 Task: open an excel sheet and write heading  Cash Flow TrackerAdd Dates in a column and its values below  '2023-05-01, 2023-05-03, 2023-05-06, 2023-05-10, 2023-05-15, 2023-05-20, 2023-05-25 & 2023-05-31'Add Descriptions in next column and its values below  Monthly Salary, Grocery Shopping, Dining Out., Utility Bill, Transportation, Entertainment, Miscellaneous & Total. Add Amount in next column and its values below  $2,500, $100, $50, $150, $30, $50, $20& $400. Add Income/ Expense in next column and its values below  Income, Expenses, Expenses, Expenses, Expenses, Expenses & Expenses. Add Balance in next column and its values below  $2,500, $2,400, $2,350, $2,200, $2,170, $2,120, $2,100 & $2100. Save page Budget Control Spreadsheet
Action: Mouse moved to (30, 108)
Screenshot: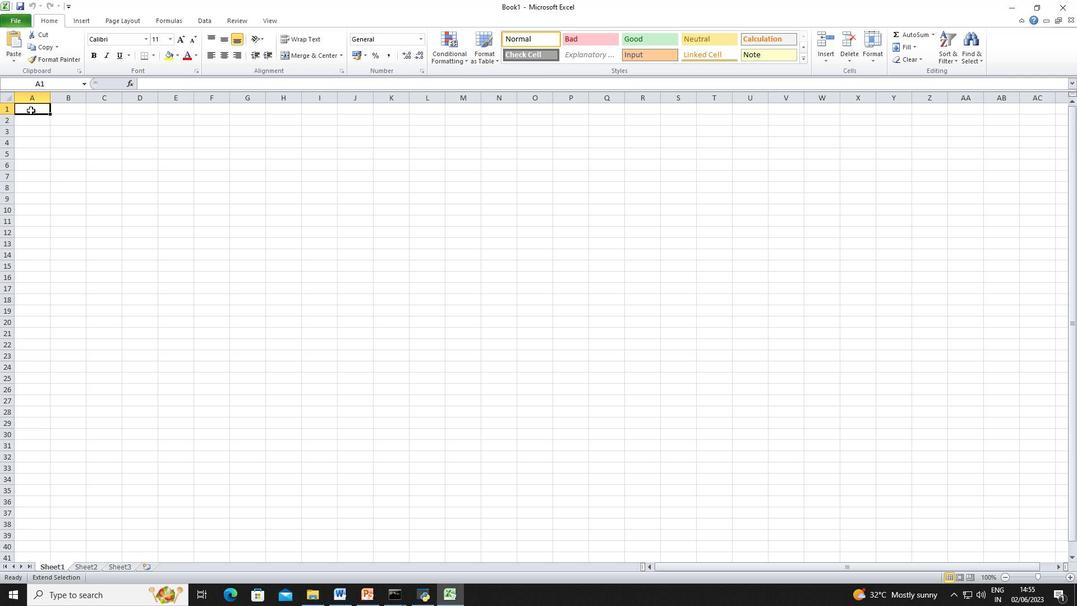 
Action: Mouse pressed left at (30, 108)
Screenshot: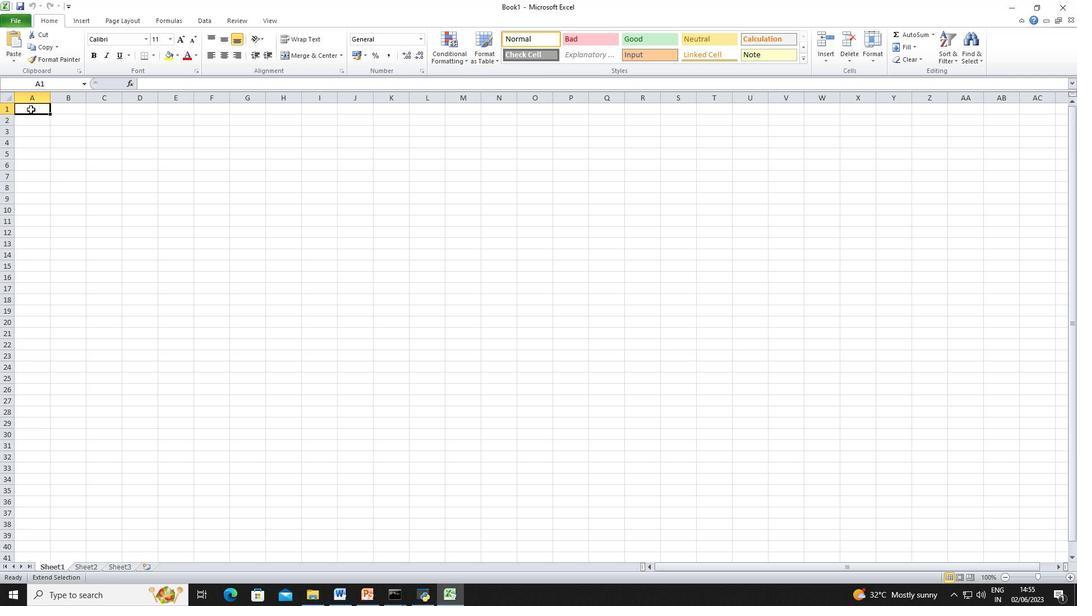 
Action: Key pressed <Key.shift><Key.shift><Key.shift><Key.shift><Key.shift><Key.shift>Cash<Key.space><Key.shift><Key.shift><Key.shift><Key.shift><Key.shift><Key.shift><Key.shift>Flow<Key.space><Key.shift>Tracker
Screenshot: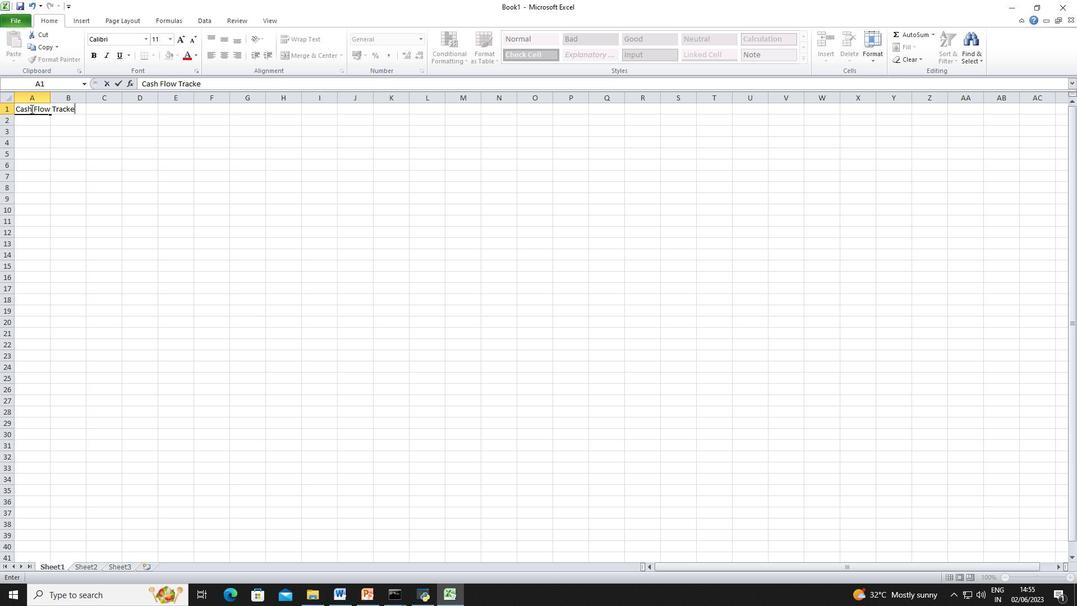 
Action: Mouse moved to (31, 133)
Screenshot: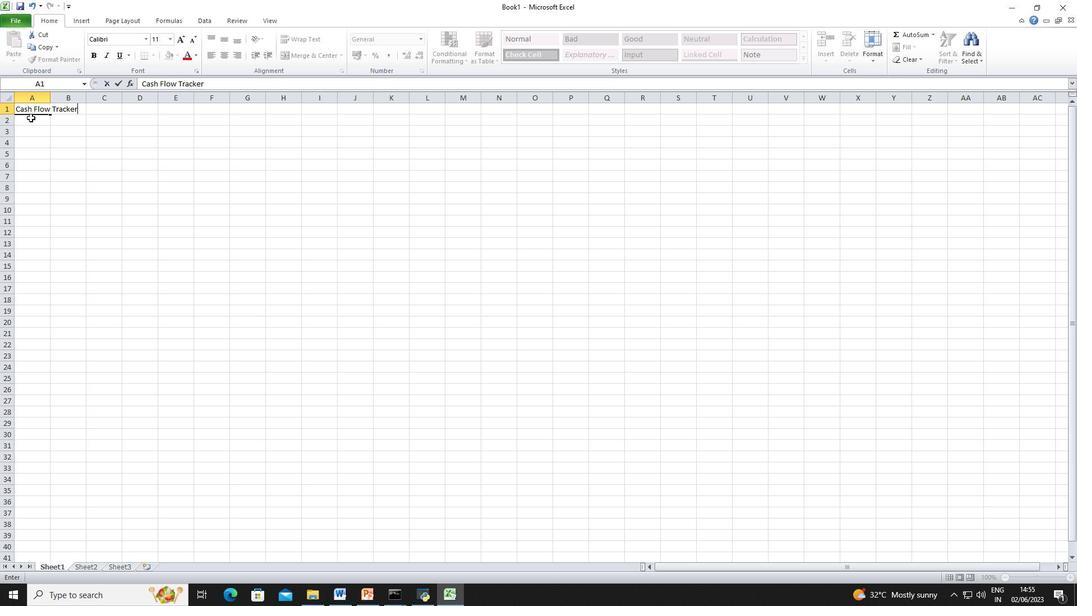 
Action: Mouse pressed left at (31, 133)
Screenshot: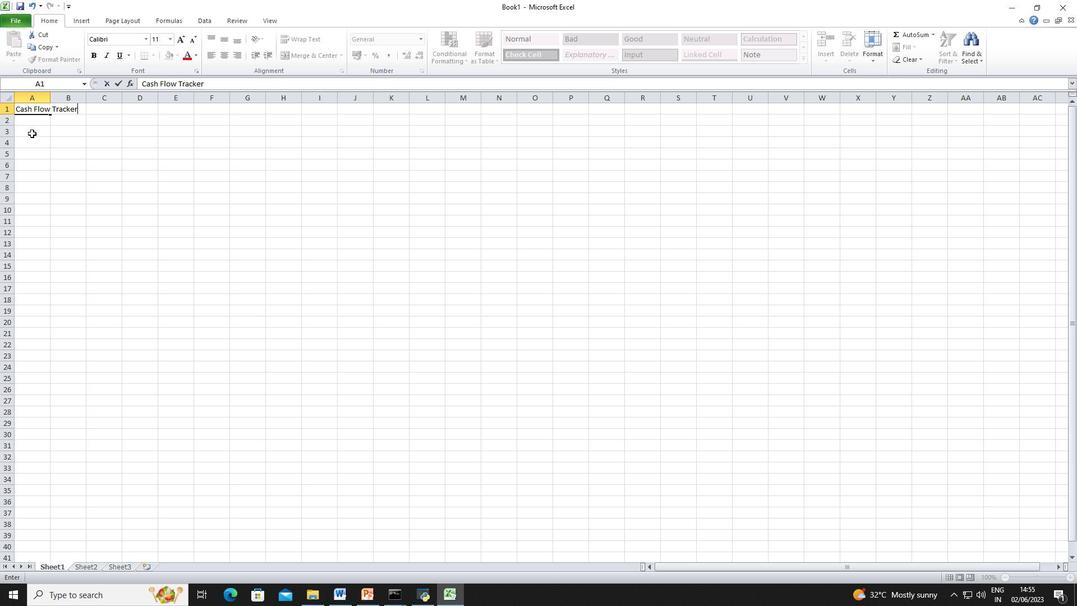 
Action: Key pressed <Key.shift>Dates<Key.down>2023-05-01<Key.down>2023-05-03<Key.down>2023-05-06<Key.down>2023-05-10<Key.down>2023-05-15<Key.down>2023-05-20<Key.down>2023-05025<Key.backspace><Key.backspace><Key.backspace>-25<Key.enter>2023-05-31<Key.down><Key.right><Key.up><Key.up><Key.up><Key.up><Key.up><Key.up><Key.up><Key.up><Key.up><Key.shift>Descriptions<Key.down><Key.shift>Monthly<Key.space><Key.shift>Salary<Key.down><Key.shift>Grocery<Key.space><Key.shift>Shopping<Key.enter><Key.shift><Key.shift><Key.shift><Key.shift><Key.shift>Dining<Key.space><Key.shift><Key.shift><Key.shift><Key.shift><Key.shift><Key.shift><Key.shift><Key.shift><Key.shift>Out<Key.enter><Key.shift><Key.shift><Key.shift><Key.shift><Key.shift><Key.shift><Key.shift><Key.shift><Key.shift><Key.shift><Key.shift>Utility<Key.space><Key.shift>Bill<Key.down><Key.shift>Transportation<Key.enter><Key.shift><Key.shift><Key.shift><Key.shift><Key.shift>Entertainment<Key.enter><Key.shift>Miscellaneous<Key.down><Key.shift><Key.shift><Key.shift><Key.shift><Key.shift><Key.shift><Key.shift><Key.shift><Key.shift><Key.shift><Key.shift><Key.shift><Key.shift><Key.shift>Total<Key.down><Key.right><Key.right><Key.up><Key.up><Key.up><Key.up><Key.up><Key.up><Key.up><Key.up><Key.up><Key.shift><Key.shift><Key.shift><Key.shift><Key.shift><Key.shift><Key.shift><Key.shift><Key.shift><Key.shift><Key.shift><Key.shift><Key.shift><Key.shift><Key.shift><Key.shift><Key.shift><Key.shift><Key.shift><Key.shift><Key.shift><Key.shift><Key.shift><Key.shift><Key.shift><Key.shift><Key.shift><Key.shift>Amount<Key.down><Key.shift>$2,500<Key.down><Key.shift><Key.shift><Key.shift><Key.shift><Key.shift><Key.shift><Key.shift><Key.shift><Key.shift><Key.shift><Key.shift><Key.shift>$100<Key.down><Key.shift><Key.shift><Key.shift><Key.shift><Key.shift><Key.shift><Key.shift><Key.shift><Key.shift><Key.shift><Key.shift><Key.shift><Key.shift><Key.shift><Key.shift><Key.shift><Key.shift><Key.shift><Key.shift><Key.shift><Key.shift><Key.shift><Key.shift><Key.shift><Key.shift><Key.shift><Key.shift><Key.shift><Key.shift><Key.shift><Key.shift><Key.shift><Key.shift><Key.shift><Key.shift><Key.shift><Key.shift><Key.shift><Key.shift><Key.shift><Key.shift><Key.shift><Key.shift><Key.shift><Key.shift><Key.shift><Key.shift>$50<Key.down><Key.shift><Key.shift><Key.shift><Key.shift><Key.shift><Key.shift>$150<Key.down><Key.shift><Key.shift><Key.shift><Key.shift><Key.shift><Key.shift>$30<Key.down><Key.shift><Key.shift><Key.shift>%<Key.backspace><Key.shift>$150<Key.enter><Key.shift><Key.shift><Key.shift><Key.shift><Key.shift><Key.shift><Key.shift><Key.shift><Key.shift><Key.shift><Key.shift><Key.shift><Key.shift><Key.shift><Key.shift><Key.shift><Key.shift><Key.shift><Key.shift><Key.shift><Key.shift><Key.shift><Key.shift><Key.shift><Key.shift><Key.shift><Key.shift><Key.shift><Key.shift><Key.shift><Key.shift><Key.shift><Key.shift><Key.shift><Key.shift><Key.shift><Key.shift><Key.shift><Key.shift><Key.shift><Key.shift><Key.shift><Key.shift><Key.shift><Key.shift><Key.shift><Key.shift><Key.shift><Key.shift><Key.shift><Key.shift><Key.shift><Key.shift><Key.shift><Key.shift><Key.shift><Key.shift><Key.shift><Key.shift><Key.shift><Key.shift><Key.shift><Key.shift><Key.shift><Key.shift><Key.shift><Key.shift><Key.shift><Key.shift><Key.shift><Key.shift><Key.shift><Key.shift><Key.shift><Key.shift><Key.shift><Key.shift><Key.shift><Key.shift><Key.shift><Key.shift><Key.shift><Key.shift><Key.shift><Key.shift><Key.shift><Key.shift><Key.shift><Key.shift><Key.shift><Key.shift><Key.shift><Key.shift><Key.shift><Key.shift><Key.shift><Key.shift><Key.shift><Key.shift><Key.shift><Key.shift><Key.shift><Key.shift><Key.shift><Key.shift><Key.shift><Key.shift><Key.shift><Key.shift><Key.shift><Key.shift><Key.shift><Key.shift><Key.shift><Key.shift><Key.shift><Key.shift><Key.shift><Key.shift><Key.shift><Key.shift><Key.shift><Key.shift><Key.shift><Key.shift><Key.shift>$30<Key.down><Key.up><Key.up><Key.shift><Key.shift>$50<Key.down><Key.shift><Key.shift><Key.shift>$20<Key.down><Key.shift><Key.shift><Key.shift><Key.shift><Key.shift><Key.shift><Key.shift><Key.shift><Key.shift><Key.shift><Key.shift><Key.shift><Key.shift>$400<Key.down><Key.right><Key.up><Key.right><Key.up><Key.right><Key.left><Key.up><Key.left><Key.up><Key.up><Key.up><Key.up><Key.up><Key.up><Key.shift><Key.shift><Key.shift><Key.shift><Key.shift><Key.shift><Key.shift><Key.shift><Key.shift><Key.shift><Key.shift><Key.shift><Key.shift><Key.shift><Key.shift><Key.shift><Key.shift><Key.shift><Key.shift><Key.shift><Key.shift><Key.shift><Key.shift><Key.shift><Key.shift><Key.shift><Key.shift><Key.shift><Key.shift><Key.shift><Key.shift><Key.shift><Key.shift><Key.shift><Key.shift><Key.shift><Key.shift><Key.shift><Key.shift><Key.shift><Key.shift><Key.shift><Key.shift><Key.shift>Income/<Key.shift><Key.shift>Expenses<Key.down><Key.shift>Income
Screenshot: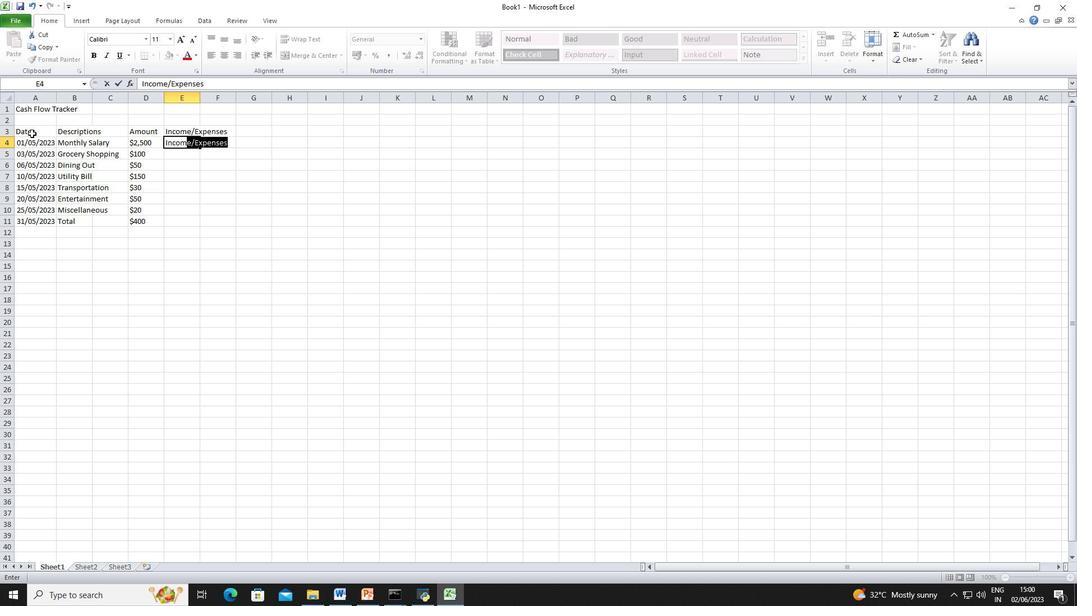
Action: Mouse moved to (186, 142)
Screenshot: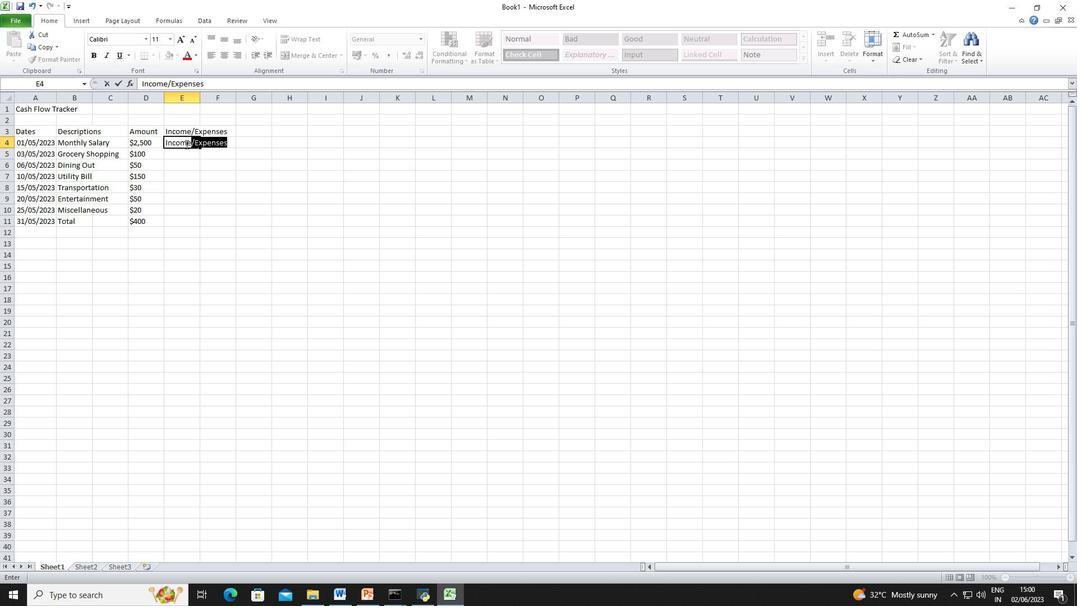 
Action: Mouse pressed left at (186, 142)
Screenshot: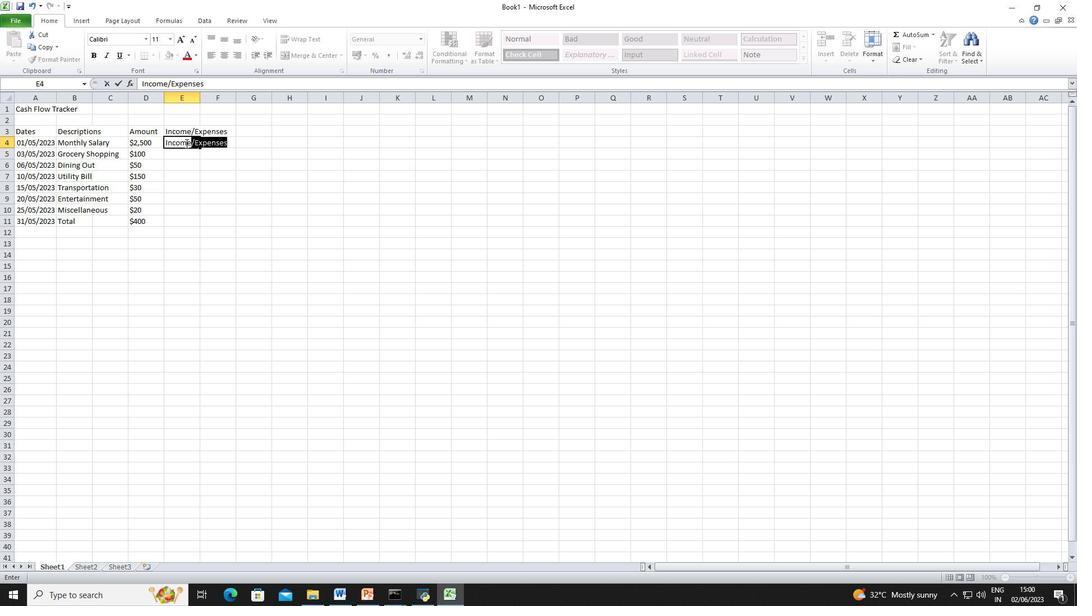 
Action: Mouse moved to (191, 140)
Screenshot: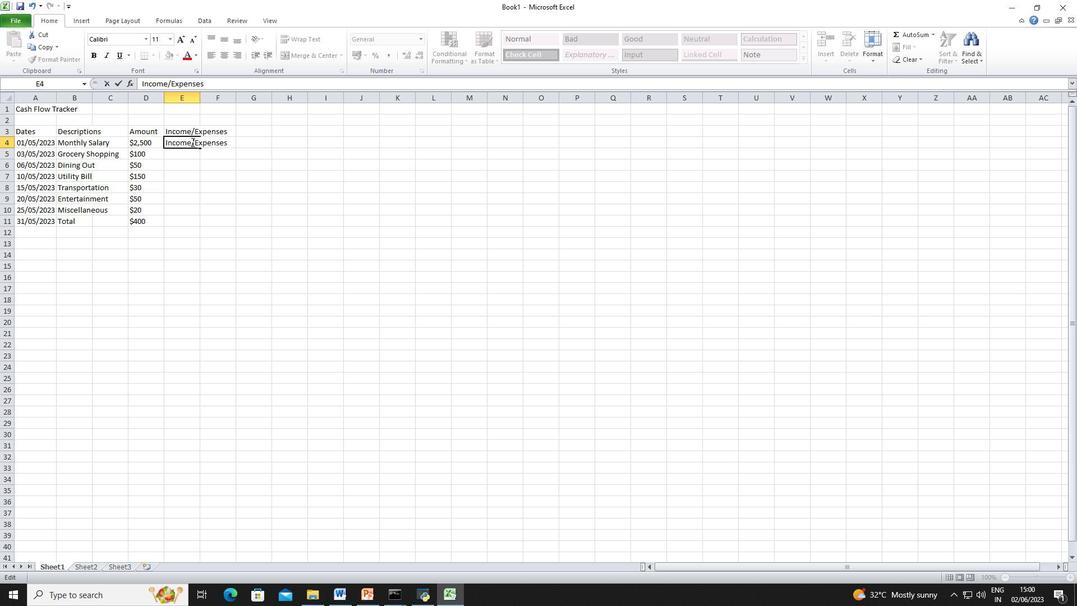 
Action: Mouse pressed left at (191, 140)
Screenshot: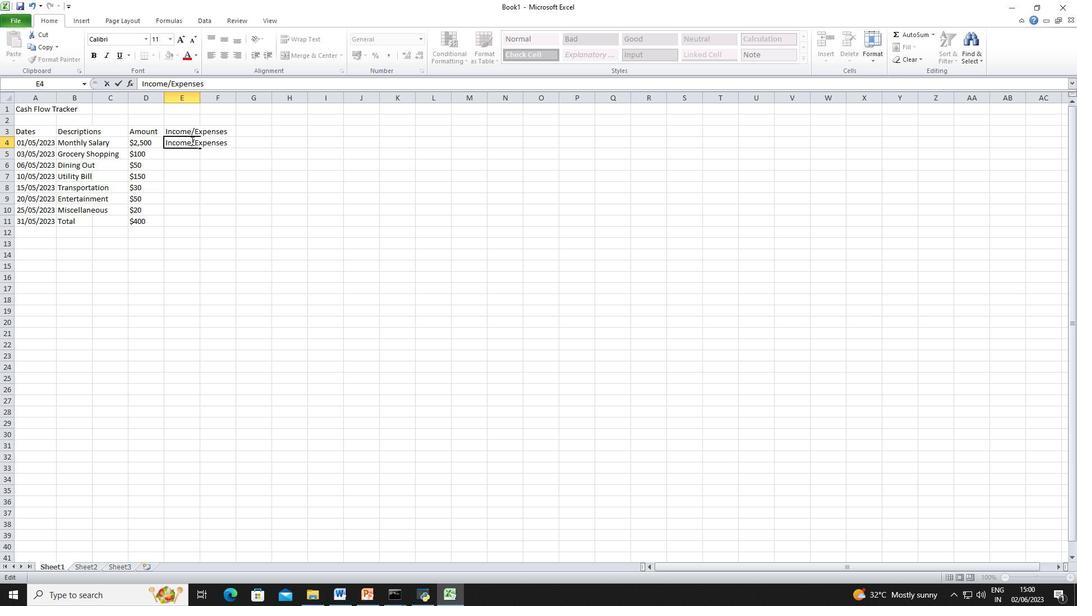 
Action: Mouse moved to (241, 143)
Screenshot: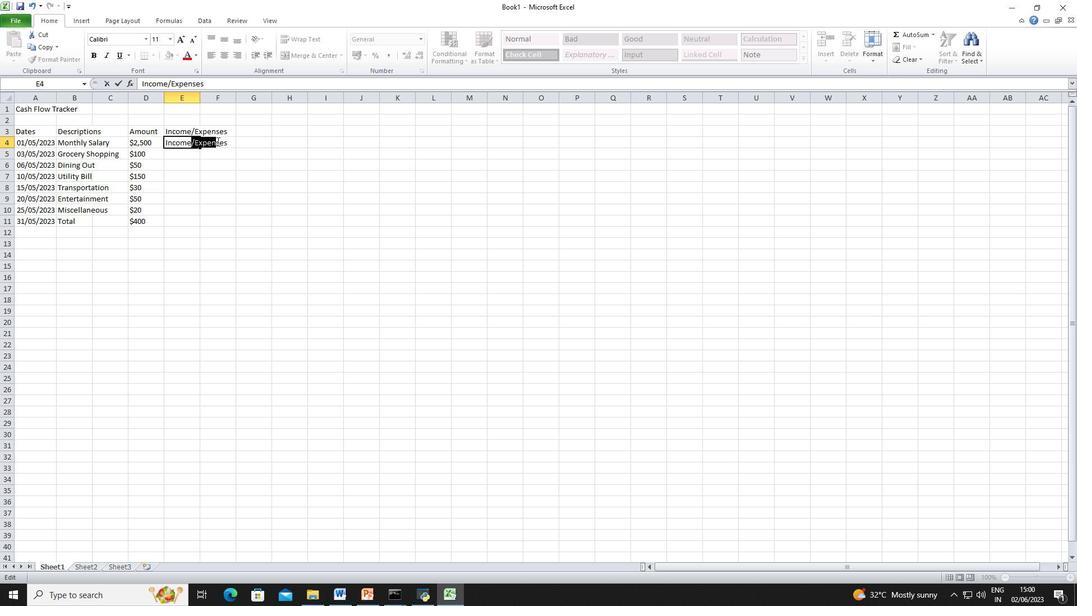 
Action: Key pressed <Key.backspace><Key.down><Key.down><Key.right><Key.left><Key.right>
Screenshot: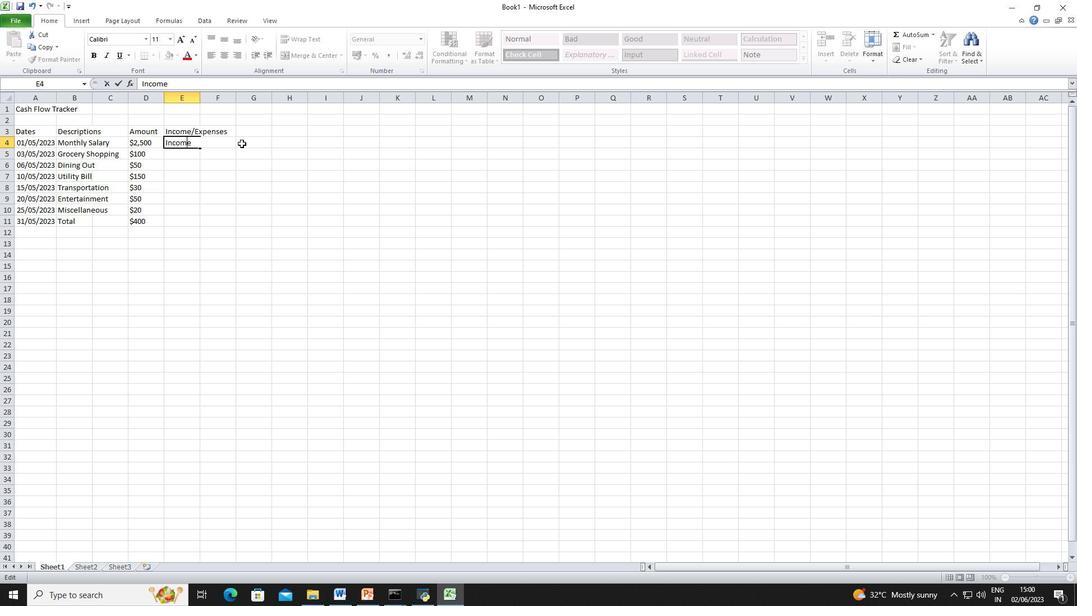 
Action: Mouse moved to (190, 153)
Screenshot: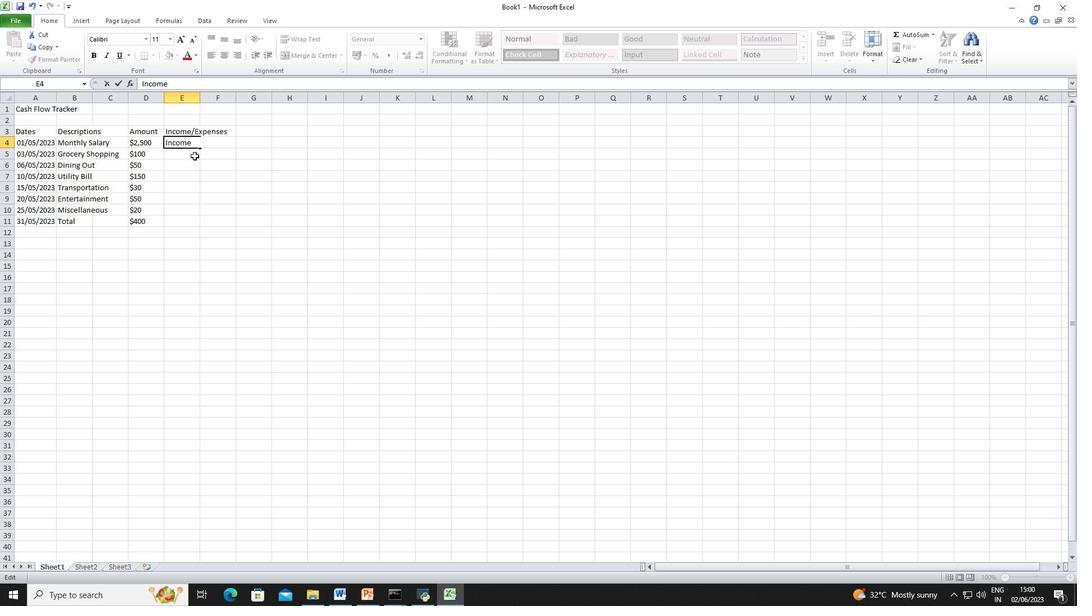 
Action: Mouse pressed left at (190, 153)
Screenshot: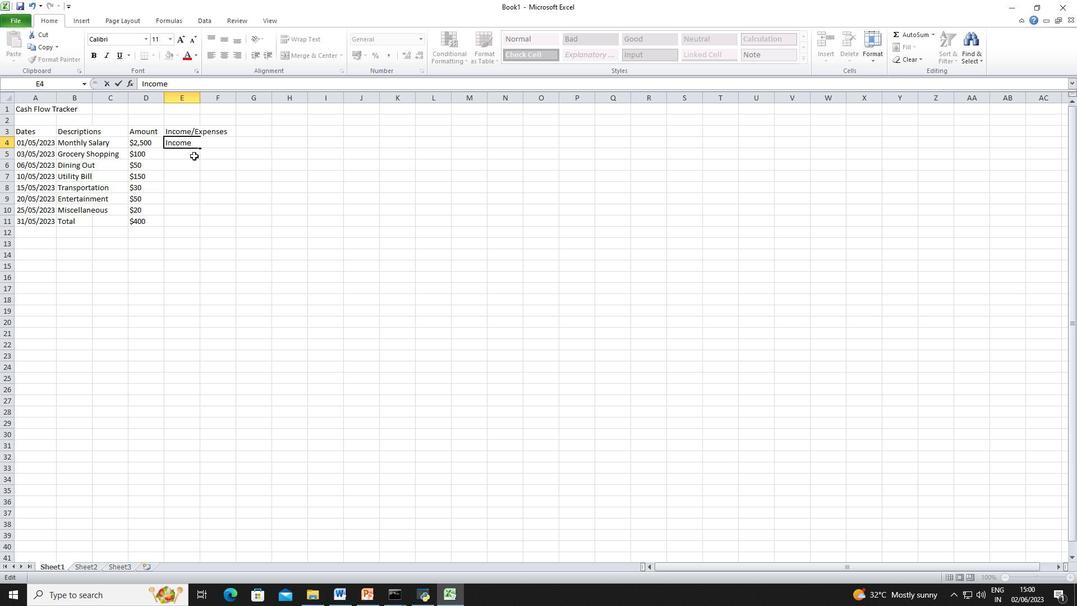 
Action: Mouse moved to (184, 170)
Screenshot: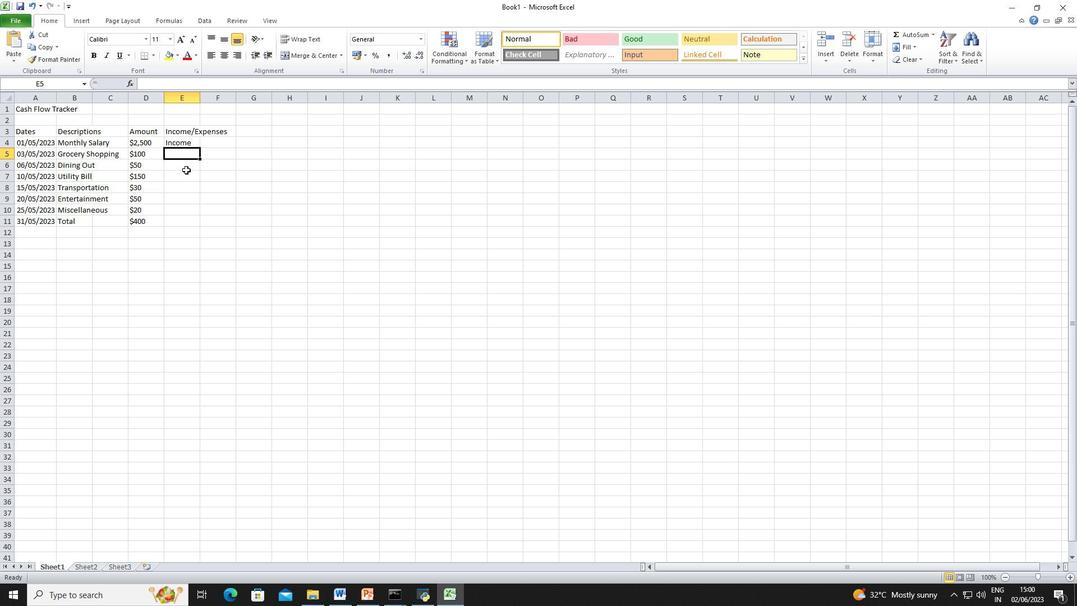
Action: Key pressed <Key.shift>Expenses<Key.enter><Key.shift>Expenses<Key.space><Key.enter><Key.shift>Expenses<Key.enter><Key.shift><Key.shift><Key.shift><Key.shift><Key.shift><Key.shift><Key.shift>Expenses<Key.enter><Key.shift><Key.shift>Expenses<Key.enter><Key.shift><Key.shift><Key.shift><Key.shift><Key.shift><Key.shift><Key.shift><Key.shift><Key.shift><Key.shift><Key.shift><Key.shift><Key.shift><Key.shift><Key.shift><Key.shift><Key.shift><Key.shift><Key.shift><Key.shift><Key.shift><Key.shift><Key.shift><Key.shift>Expenses<Key.enter><Key.shift><Key.shift><Key.shift><Key.shift><Key.shift><Key.shift><Key.shift><Key.shift><Key.shift><Key.shift>Expenses<Key.right><Key.up><Key.up><Key.right><Key.up><Key.up><Key.up><Key.up><Key.up><Key.up><Key.shift>Balance<Key.down><Key.shift><Key.shift>$2500<Key.left><Key.left><Key.right><Key.right>
Screenshot: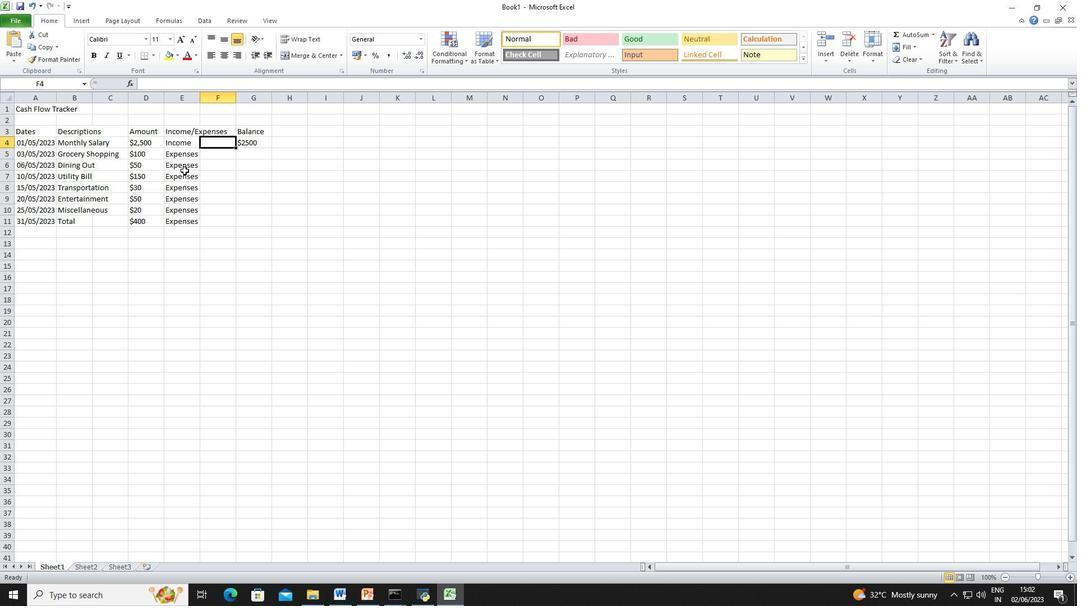 
Action: Mouse moved to (245, 140)
Screenshot: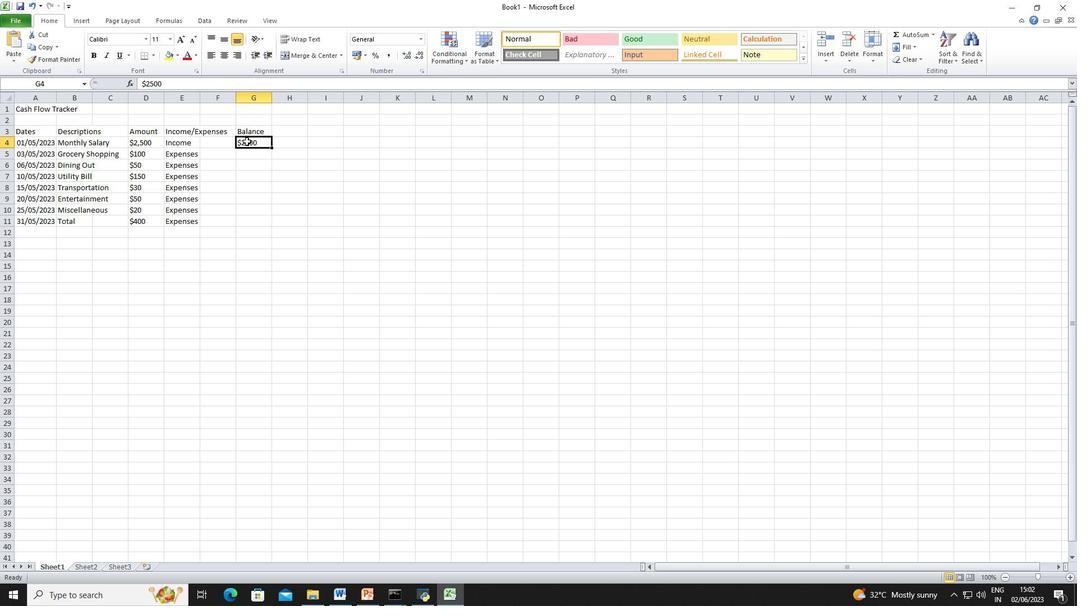 
Action: Mouse pressed left at (245, 140)
Screenshot: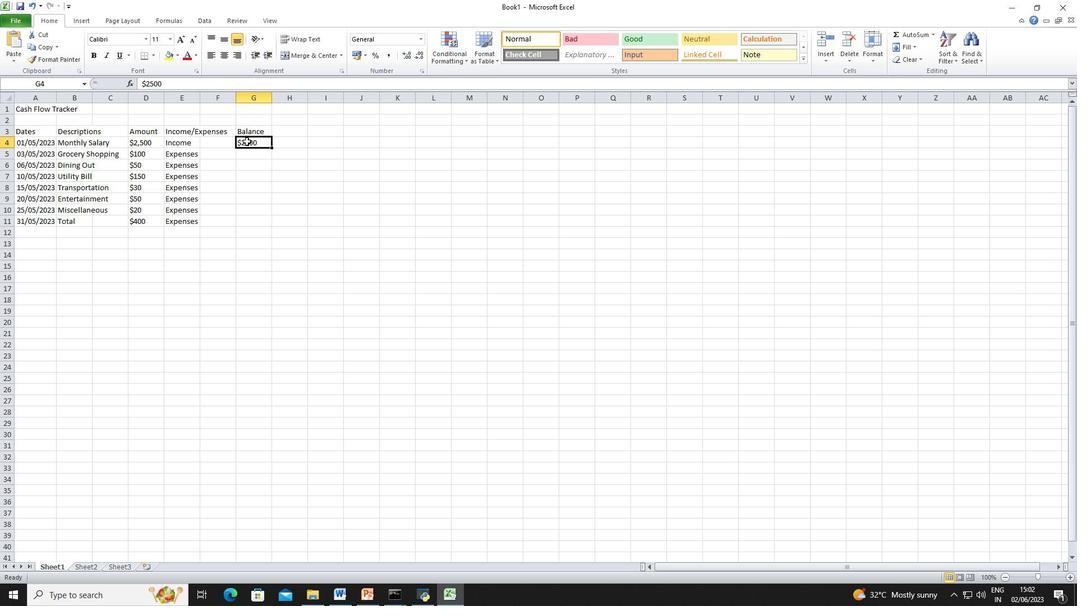 
Action: Mouse pressed left at (245, 140)
Screenshot: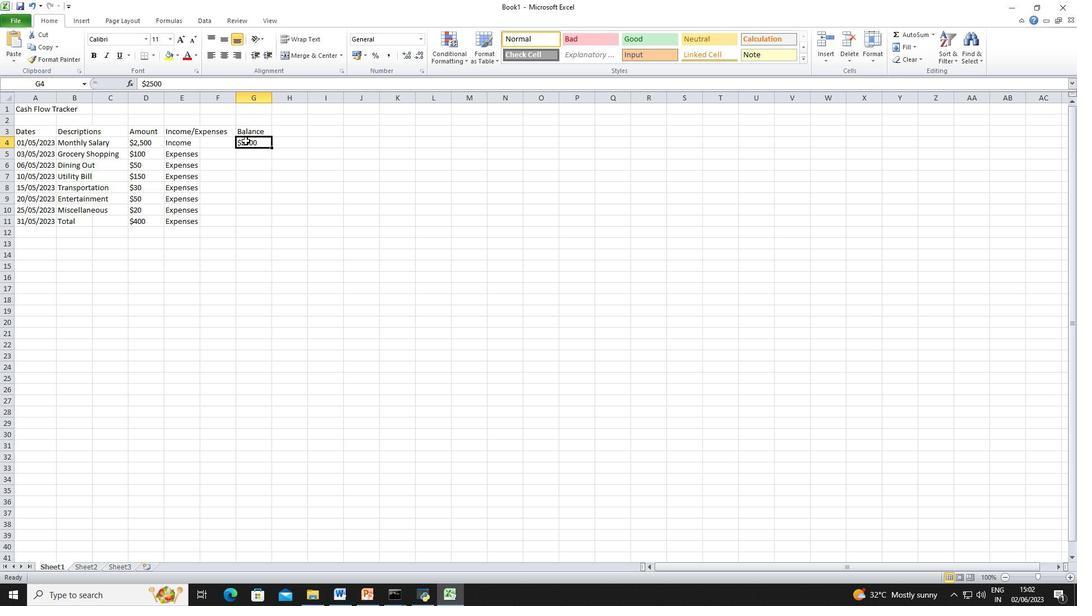 
Action: Mouse moved to (269, 165)
Screenshot: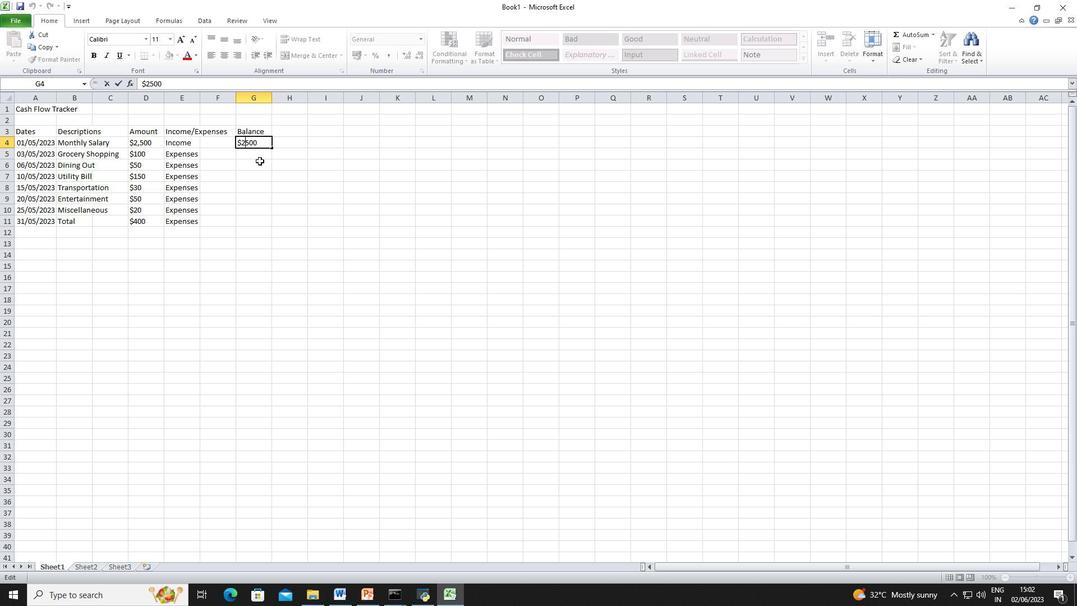 
Action: Key pressed ,<Key.down><Key.enter><Key.shift><Key.shift><Key.shift>$2,400<Key.enter><Key.shift><Key.shift><Key.shift><Key.shift><Key.shift><Key.shift><Key.shift><Key.shift><Key.shift><Key.shift><Key.shift><Key.shift><Key.shift><Key.shift><Key.shift><Key.shift><Key.shift><Key.shift><Key.shift><Key.shift><Key.shift><Key.shift><Key.shift><Key.shift><Key.shift><Key.shift><Key.shift><Key.shift><Key.shift><Key.shift><Key.shift><Key.shift><Key.shift><Key.shift>$2,350<Key.enter><Key.shift><Key.shift>$2,200<Key.enter><Key.shift><Key.shift><Key.shift><Key.shift><Key.shift><Key.shift><Key.shift><Key.shift><Key.shift><Key.shift><Key.shift><Key.shift><Key.shift><Key.shift>$2,170<Key.enter><Key.shift><Key.shift><Key.shift><Key.shift><Key.shift><Key.shift><Key.shift><Key.shift><Key.shift><Key.shift><Key.shift><Key.shift><Key.shift><Key.shift>$2,120<Key.enter><Key.shift><Key.shift><Key.shift><Key.shift><Key.shift><Key.shift><Key.shift><Key.shift>$2,100<Key.down><Key.shift><Key.shift><Key.shift><Key.shift><Key.shift><Key.shift><Key.shift><Key.shift><Key.shift>$2,100<Key.down><Key.right><Key.up><Key.right>
Screenshot: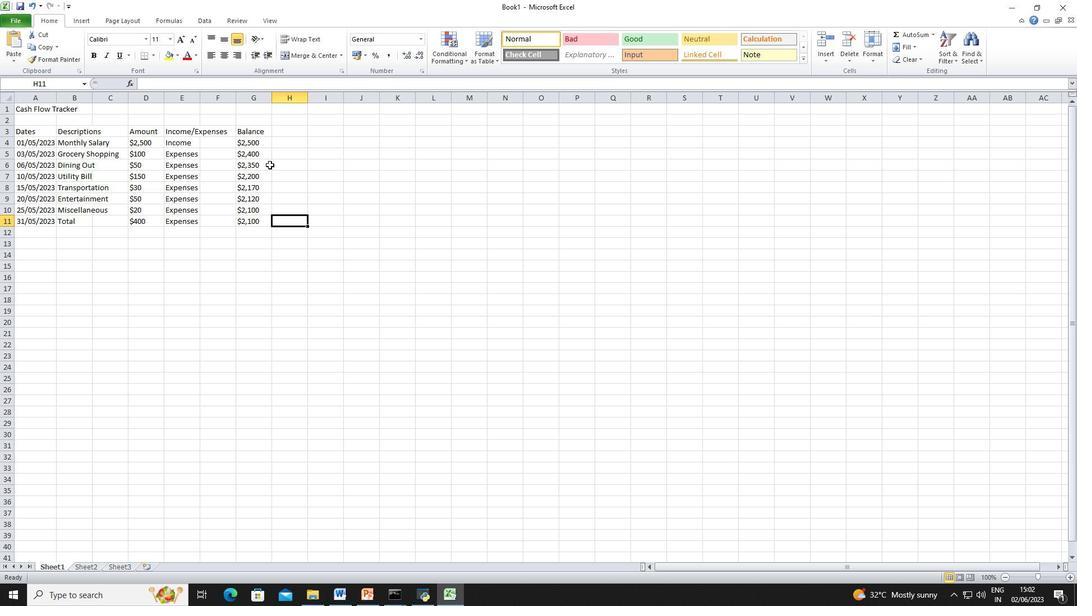 
Action: Mouse moved to (304, 137)
Screenshot: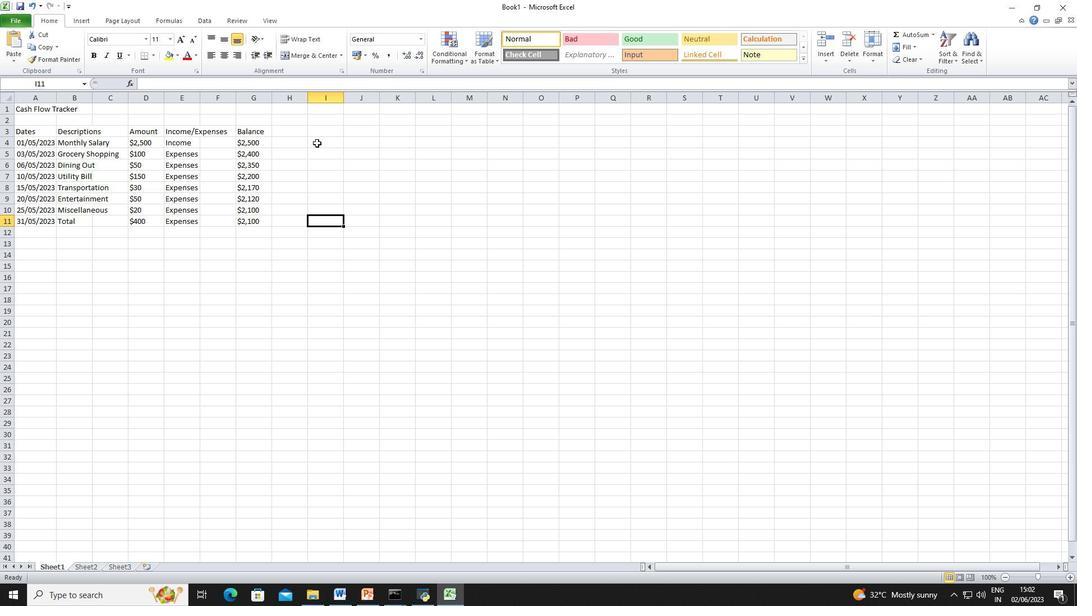 
Action: Mouse pressed left at (304, 137)
Screenshot: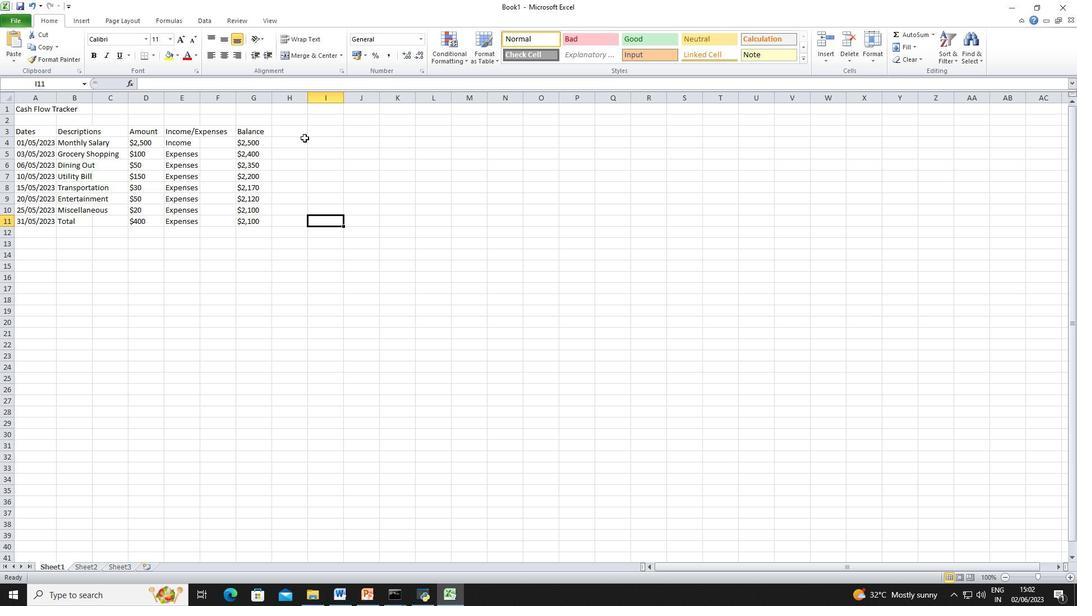 
Action: Mouse moved to (303, 136)
Screenshot: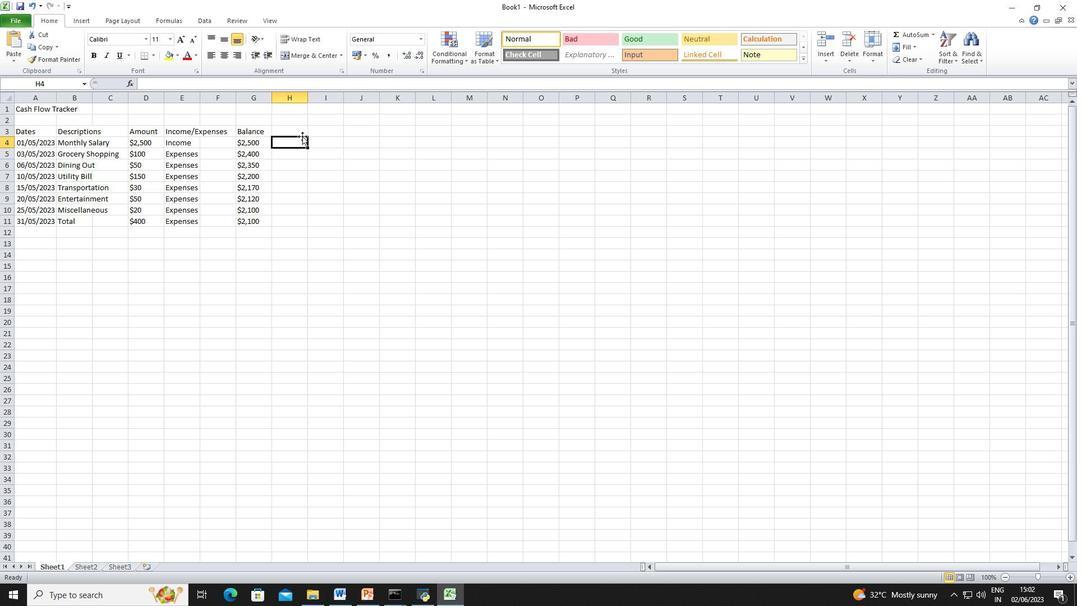 
Action: Mouse pressed left at (303, 136)
Screenshot: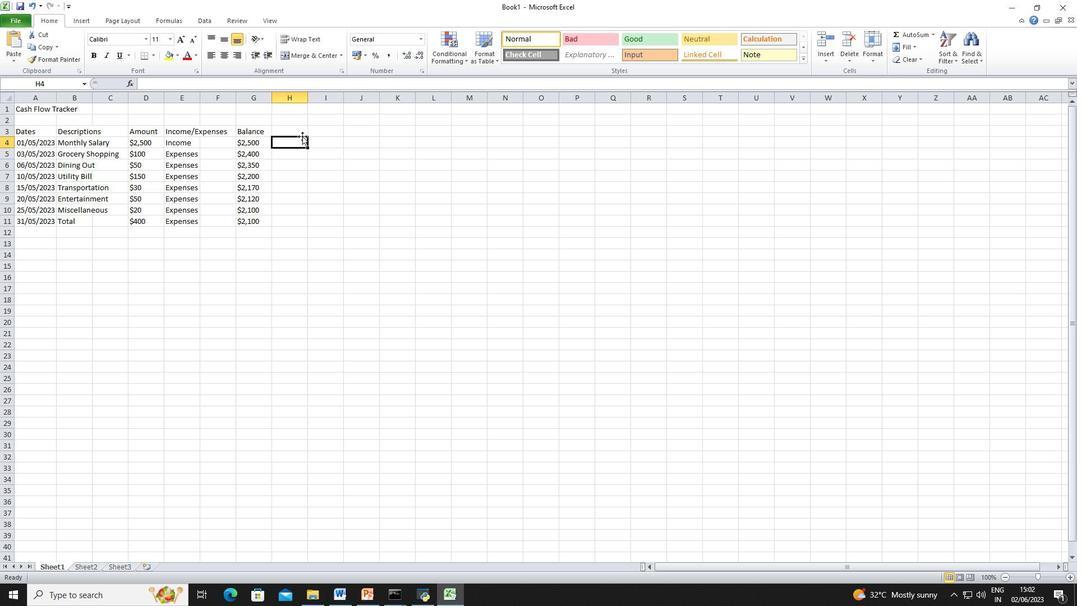 
Action: Mouse moved to (304, 133)
Screenshot: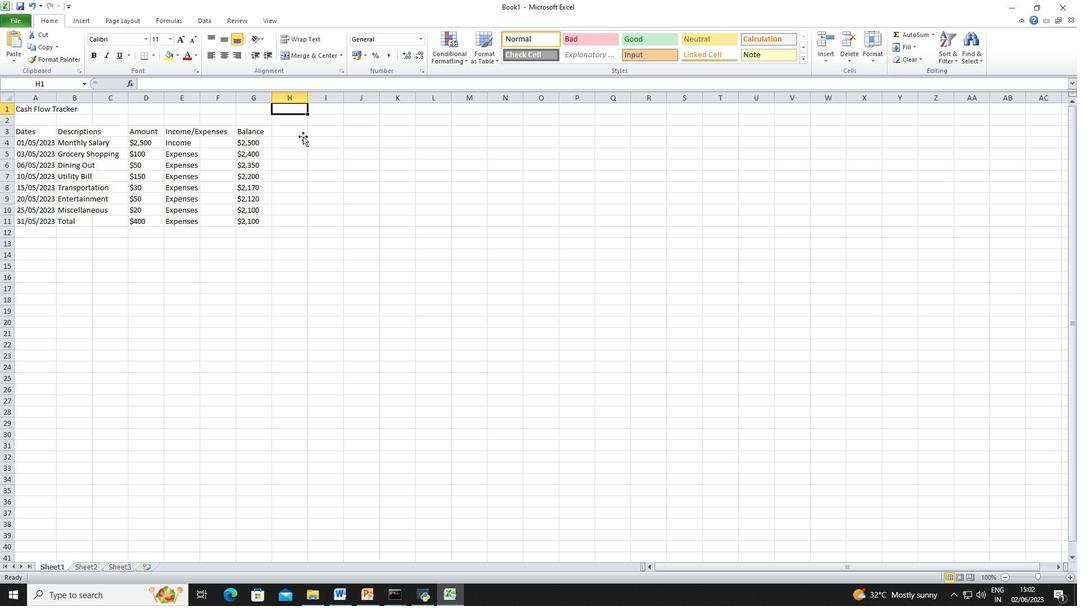 
Action: Mouse pressed left at (304, 133)
Screenshot: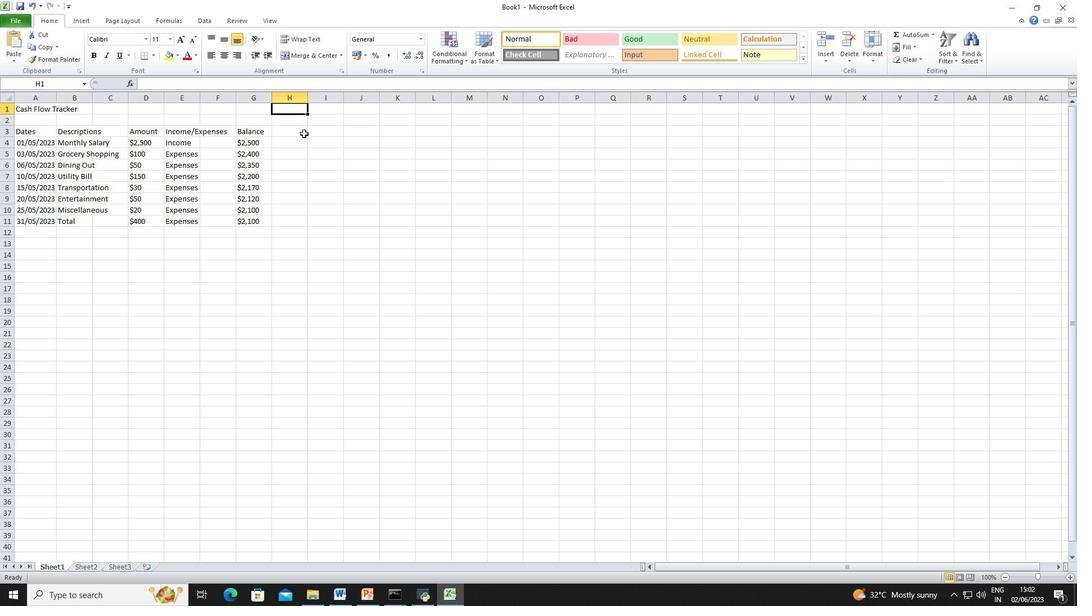 
Action: Mouse moved to (19, 4)
Screenshot: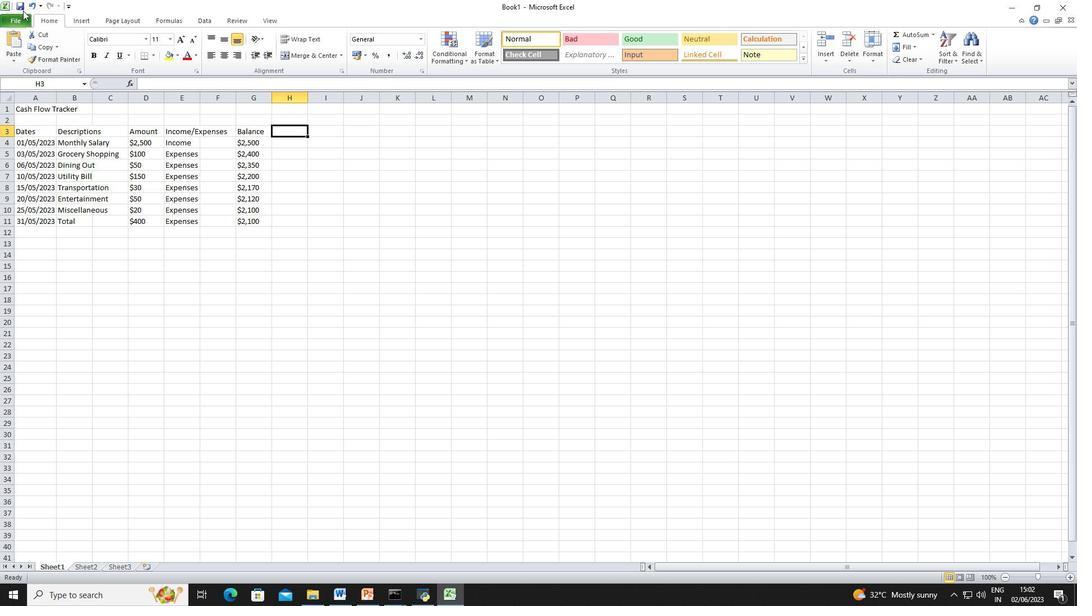 
Action: Mouse pressed left at (19, 4)
Screenshot: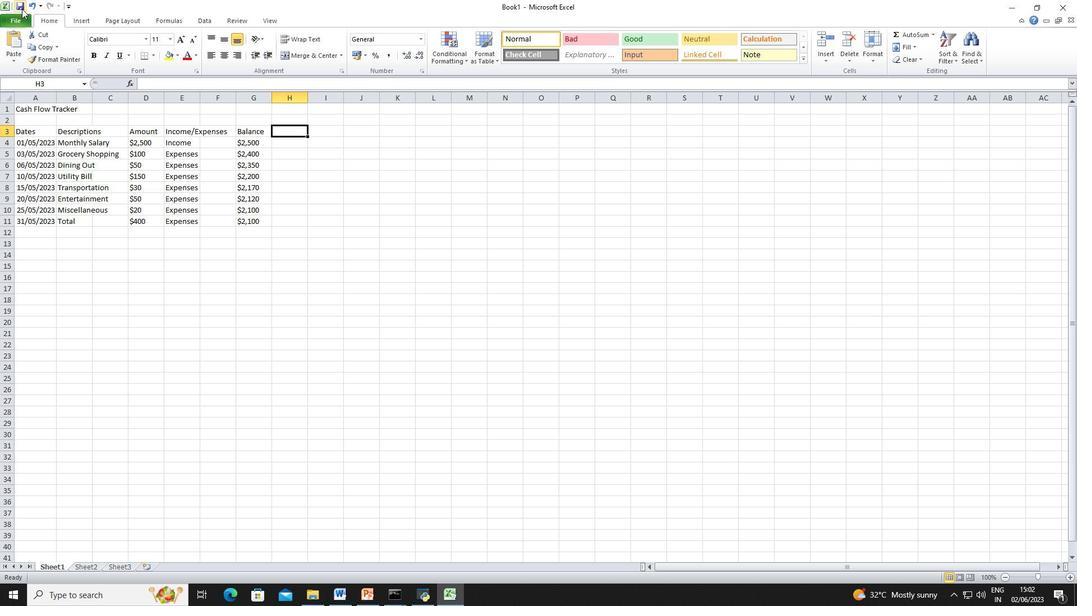 
Action: Mouse moved to (149, 224)
Screenshot: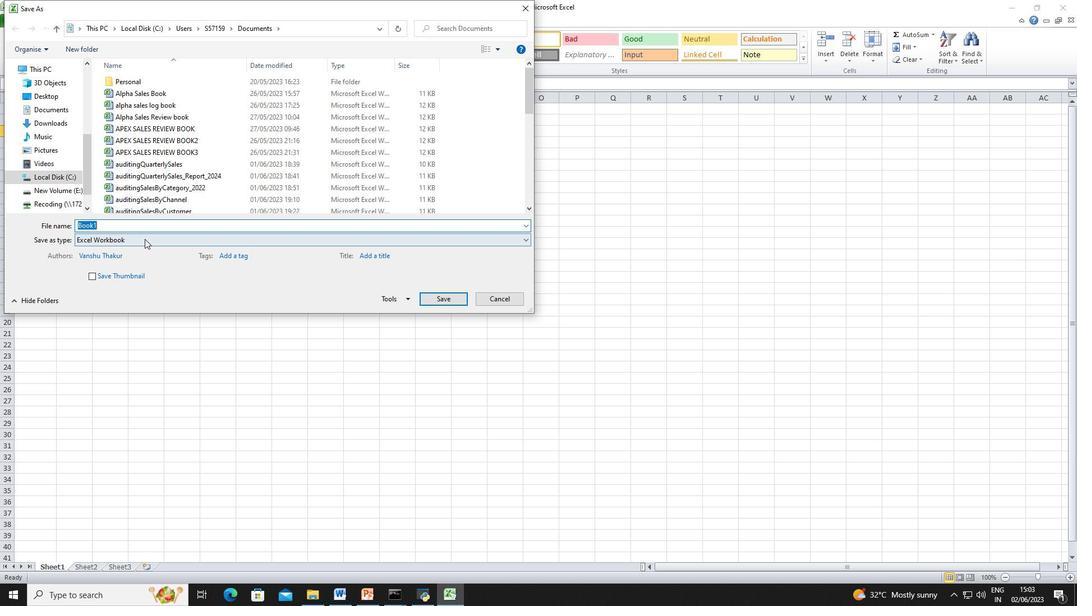 
Action: Key pressed <Key.shift>Budget<Key.space><Key.shift><Key.shift>Control<Key.space><Key.shift>Spreadsheet
Screenshot: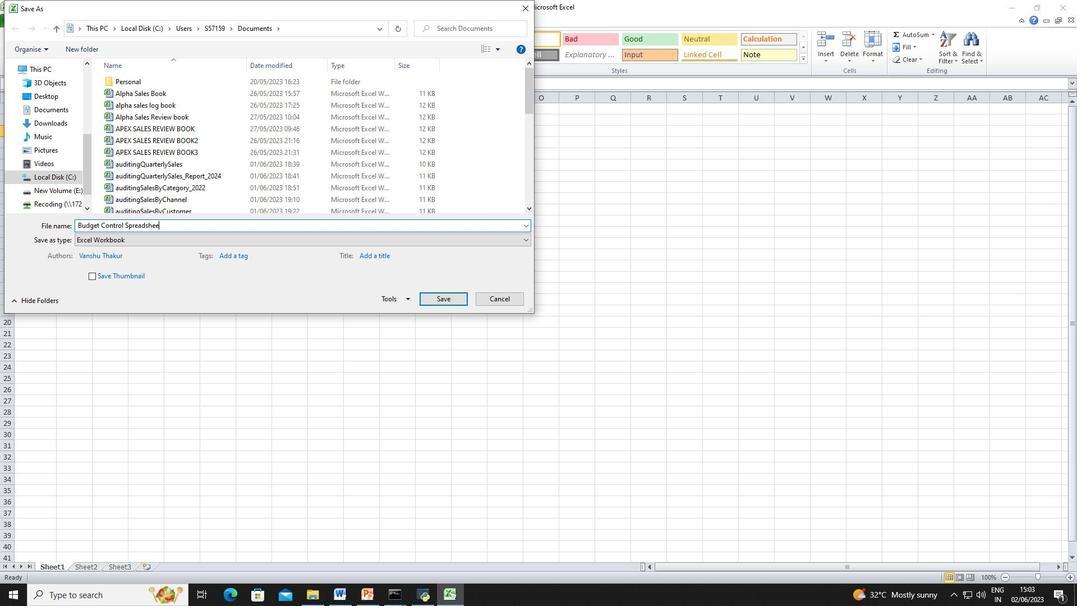 
Action: Mouse moved to (441, 299)
Screenshot: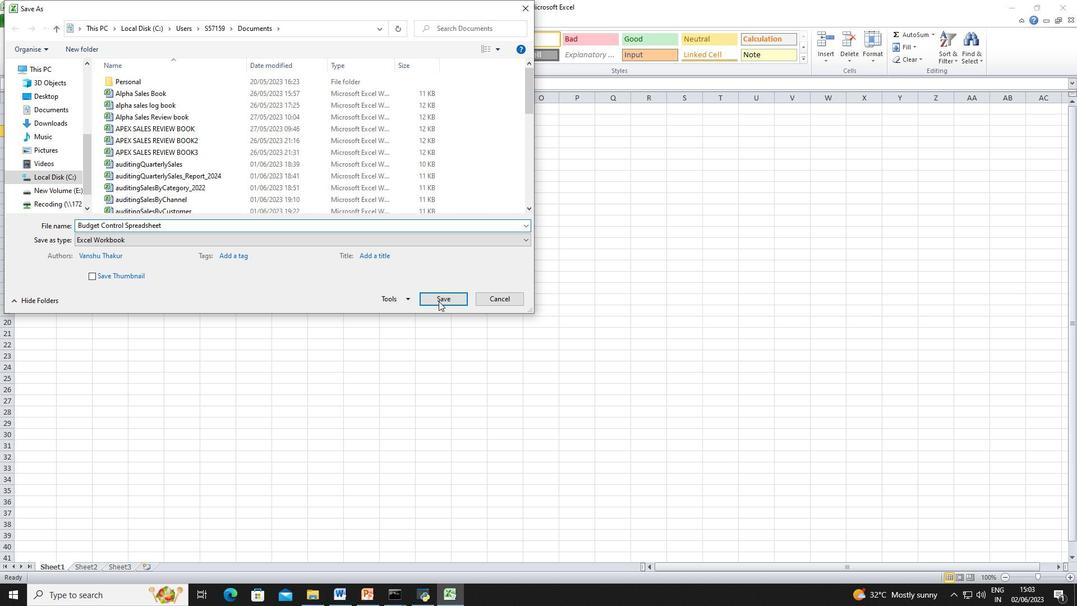 
Action: Mouse pressed left at (441, 299)
Screenshot: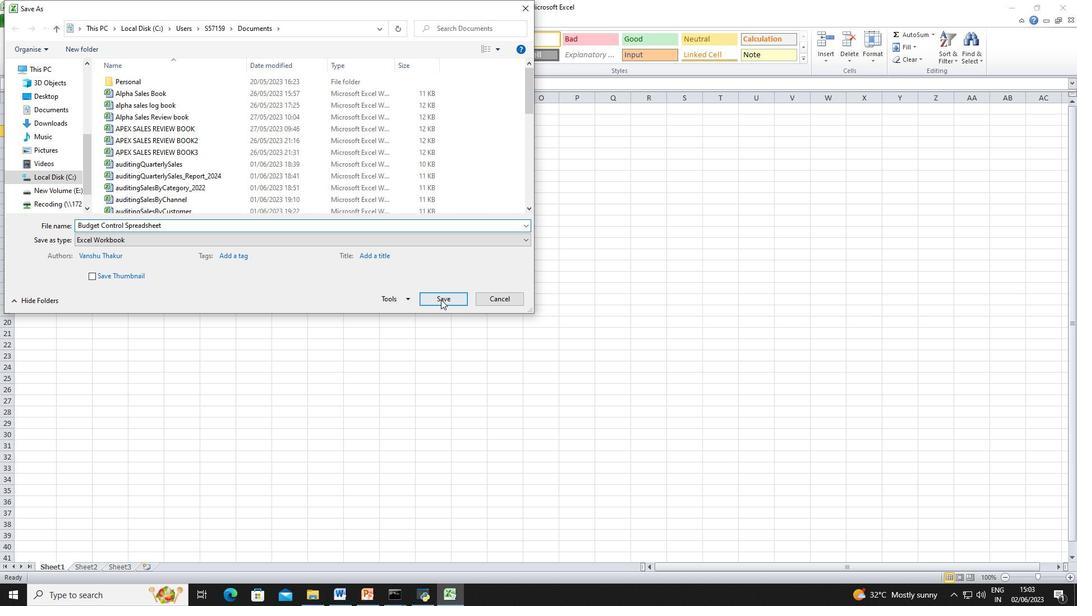 
